 Task: Change slide transition to cube.
Action: Mouse moved to (520, 79)
Screenshot: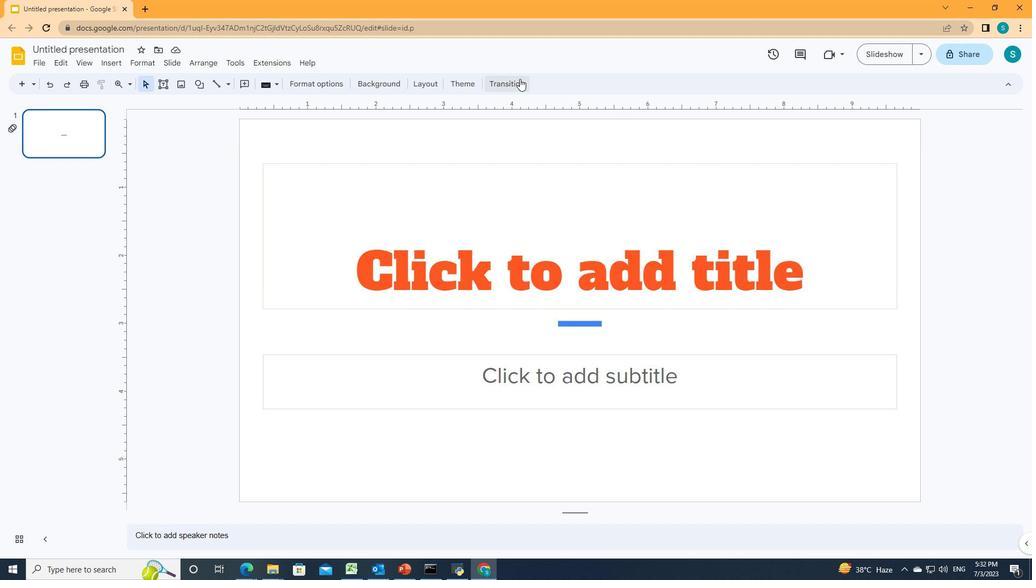 
Action: Mouse pressed left at (520, 79)
Screenshot: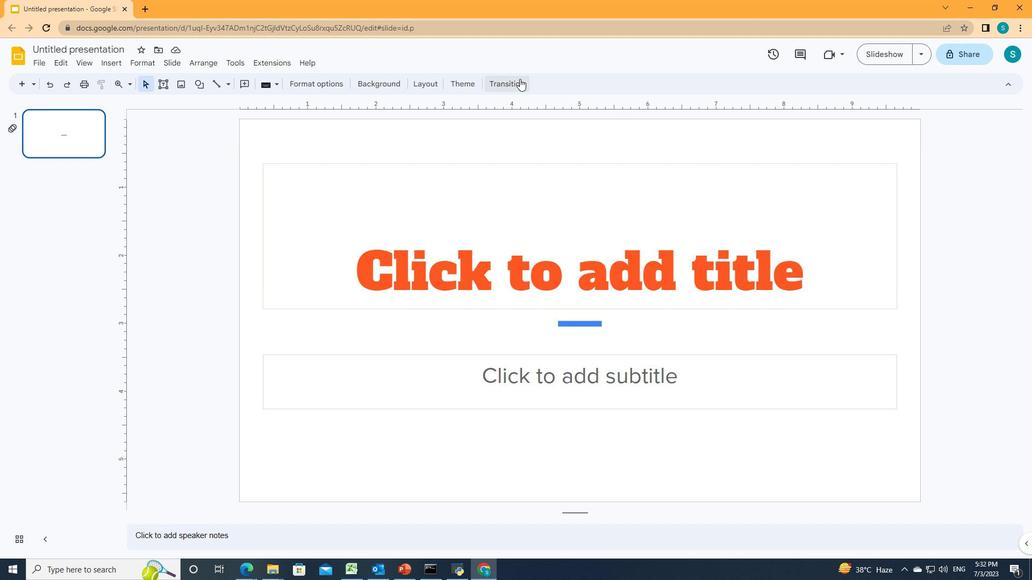 
Action: Mouse moved to (995, 187)
Screenshot: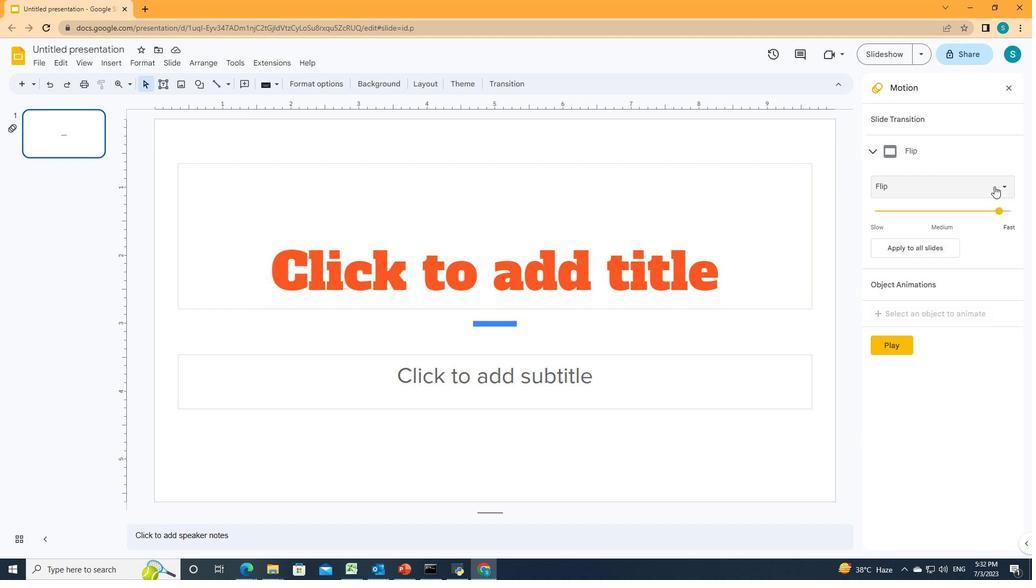 
Action: Mouse pressed left at (995, 187)
Screenshot: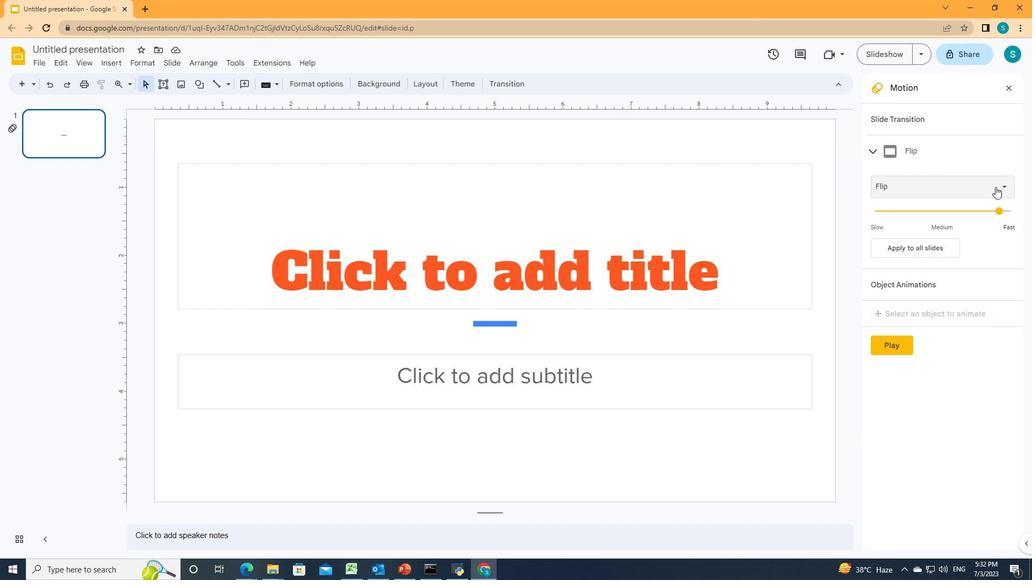 
Action: Mouse moved to (913, 314)
Screenshot: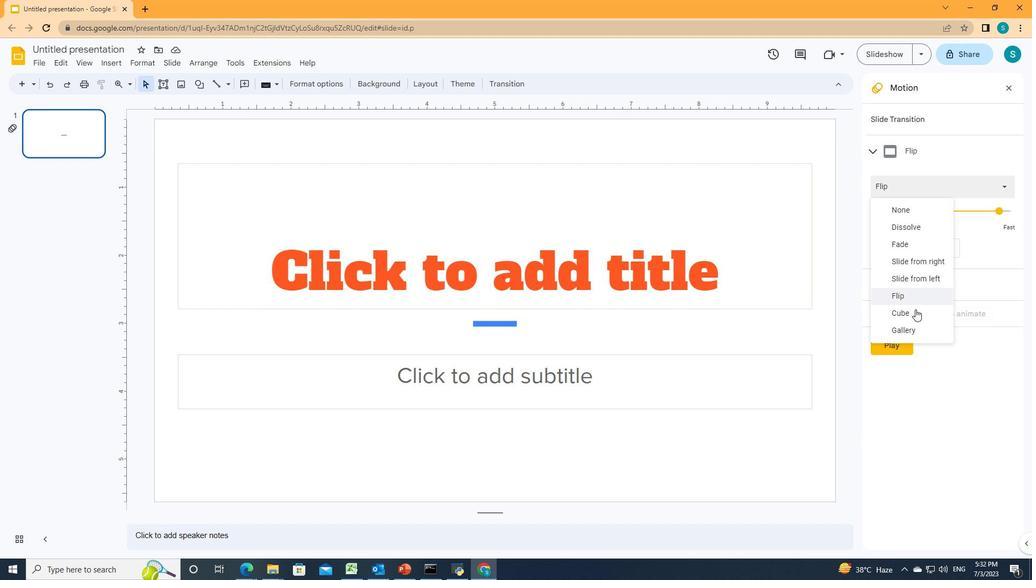 
Action: Mouse pressed left at (913, 314)
Screenshot: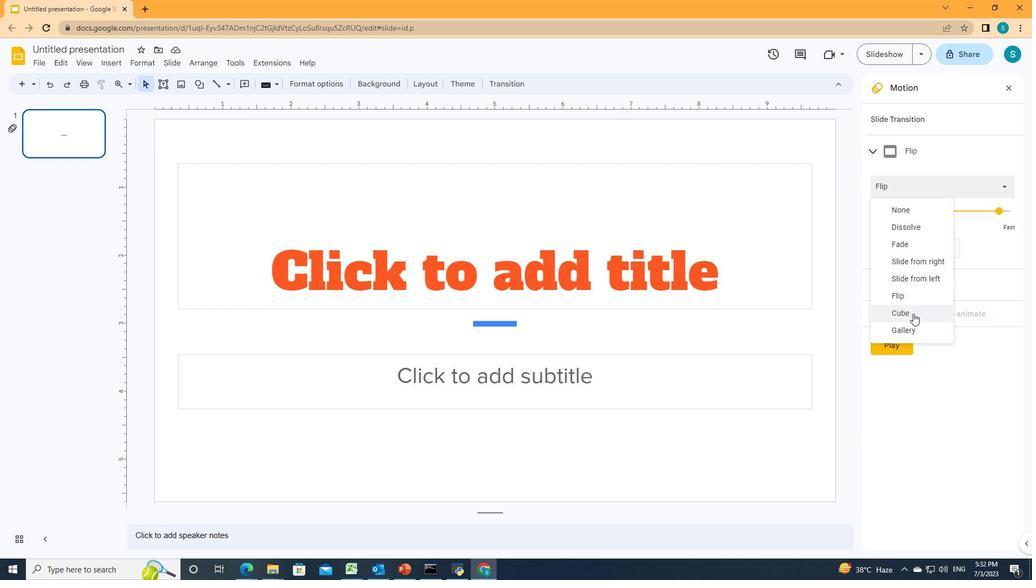 
